 Task: Create a rule from the Routing list, Task moved to a section -> Set Priority in the project TrailPlan , set the section as To-Do and set the priority of the task as  High.
Action: Mouse moved to (45, 356)
Screenshot: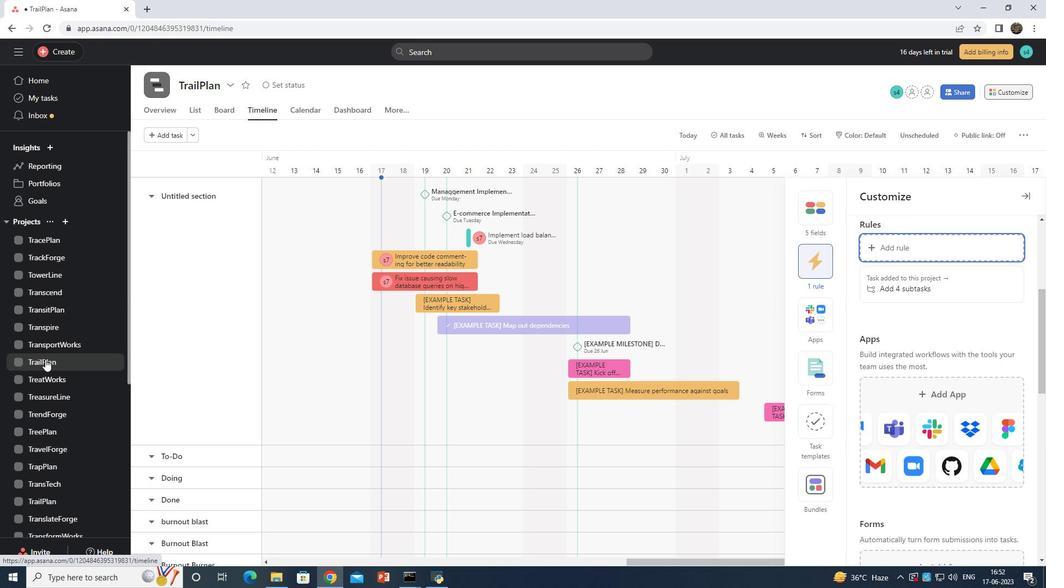 
Action: Mouse pressed left at (45, 356)
Screenshot: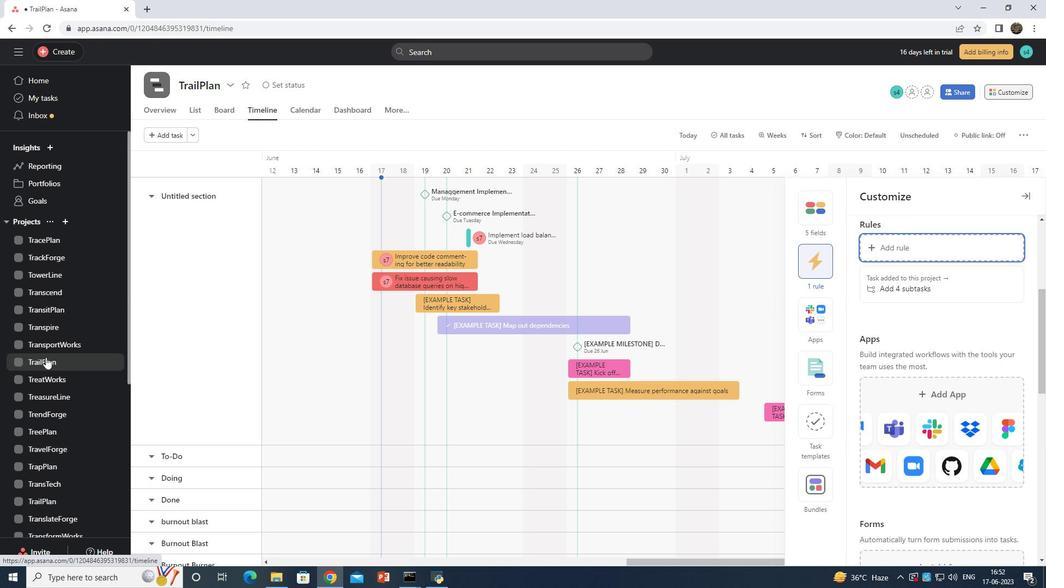 
Action: Mouse moved to (1009, 90)
Screenshot: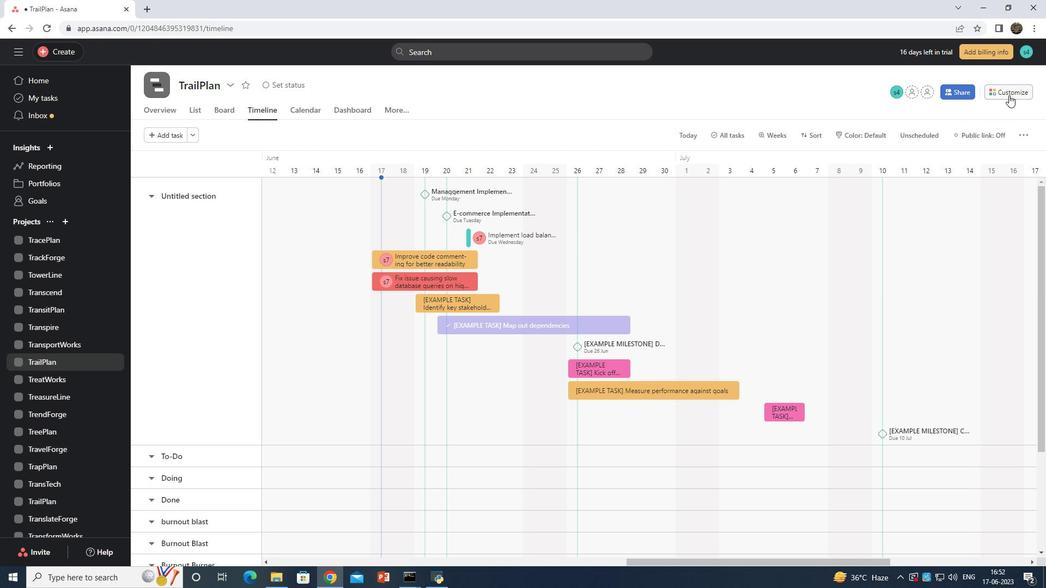 
Action: Mouse pressed left at (1009, 90)
Screenshot: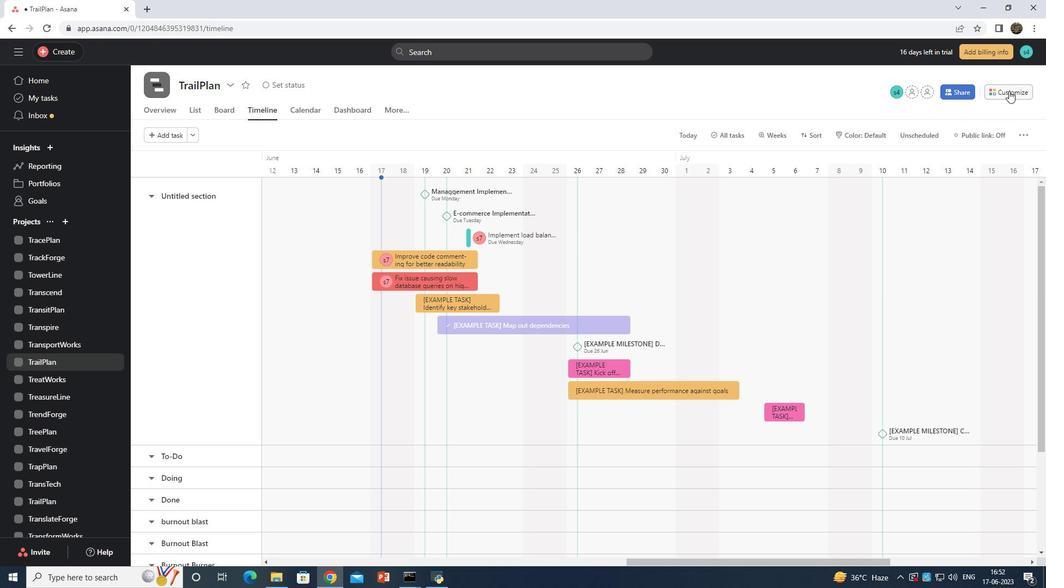 
Action: Mouse moved to (821, 260)
Screenshot: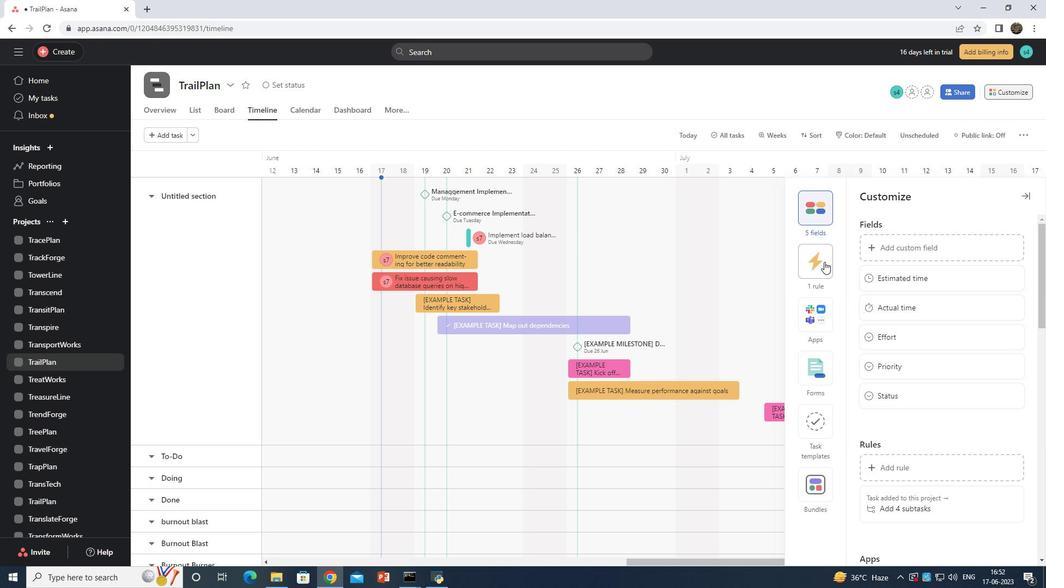 
Action: Mouse pressed left at (821, 260)
Screenshot: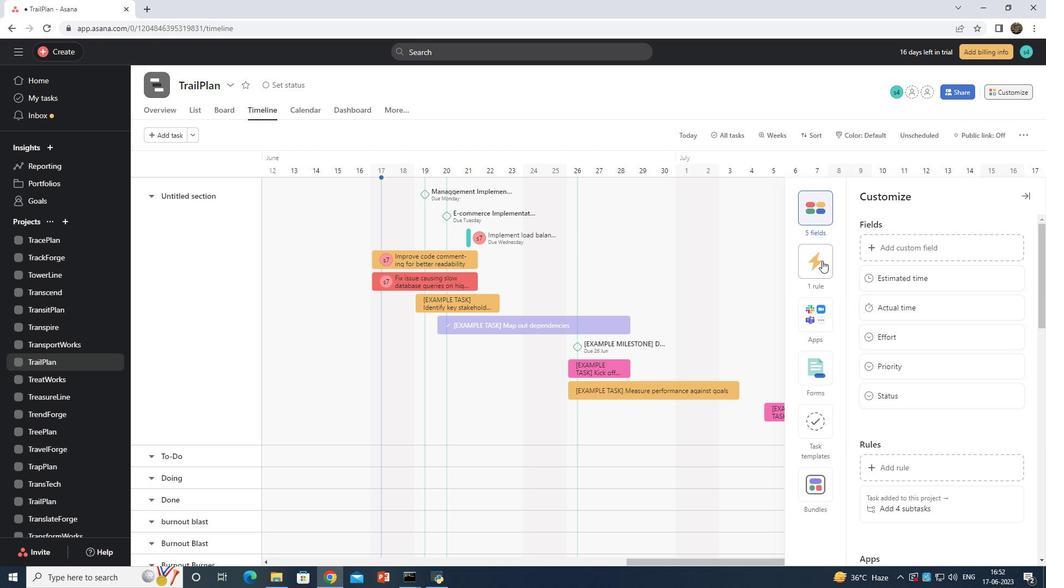 
Action: Mouse moved to (909, 245)
Screenshot: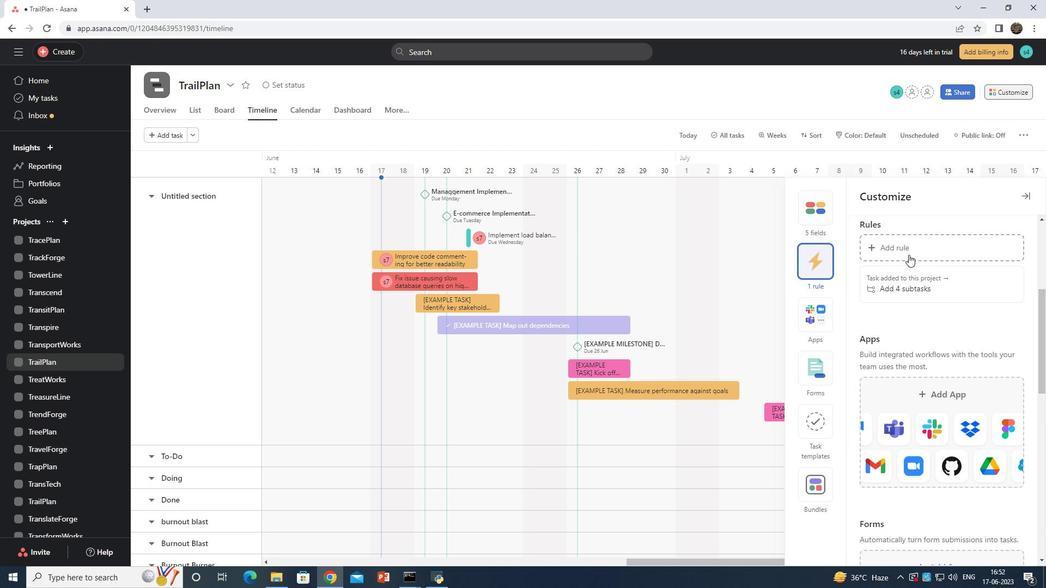 
Action: Mouse pressed left at (909, 245)
Screenshot: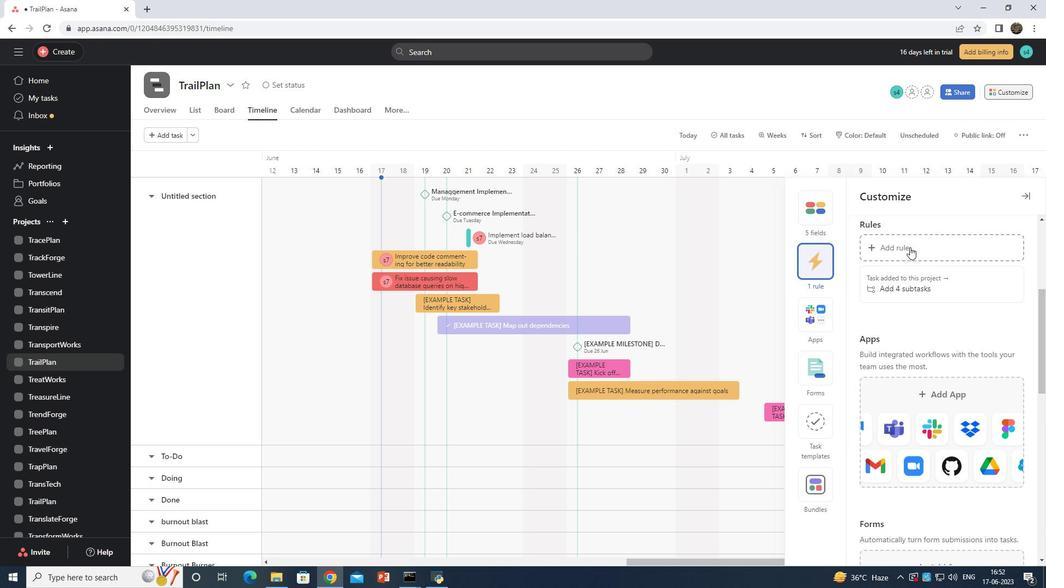 
Action: Mouse moved to (252, 142)
Screenshot: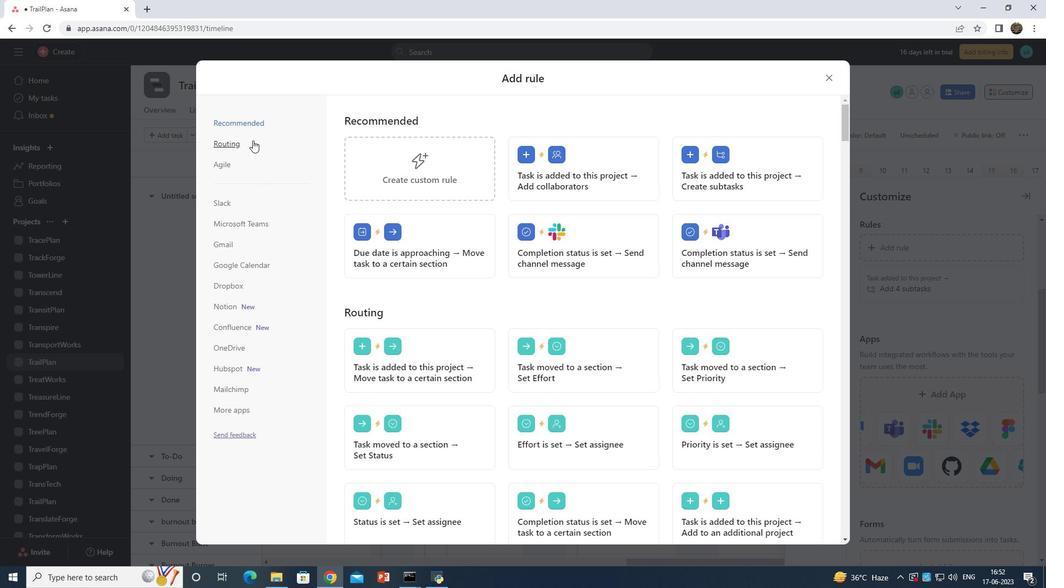 
Action: Mouse pressed left at (252, 142)
Screenshot: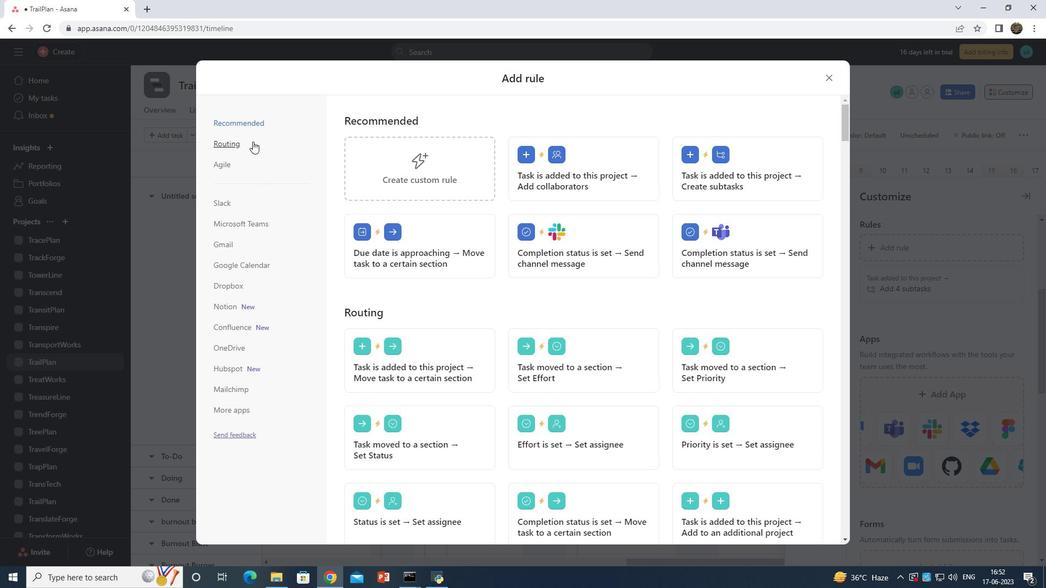 
Action: Mouse moved to (776, 162)
Screenshot: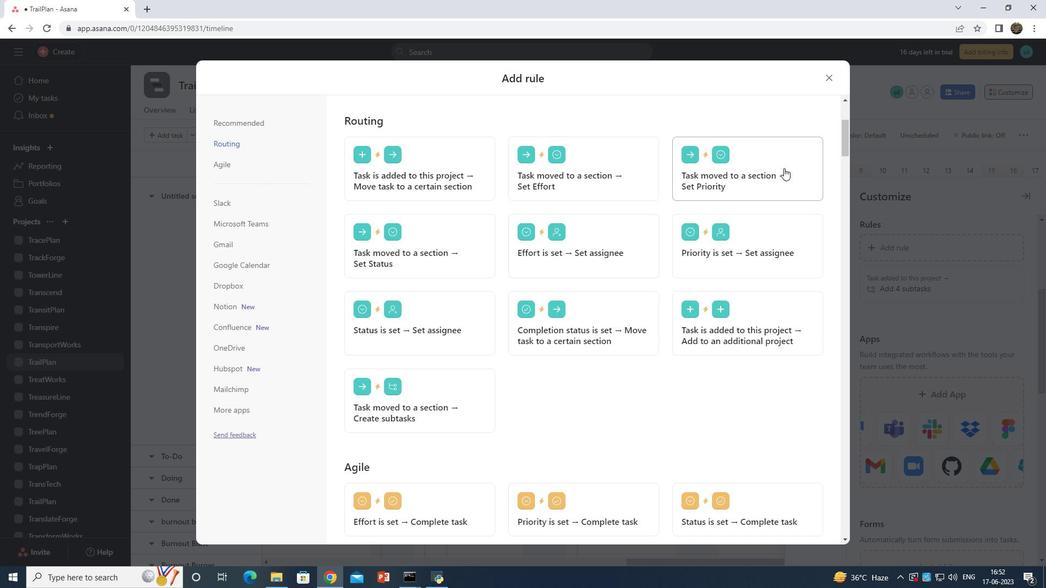 
Action: Mouse pressed left at (776, 162)
Screenshot: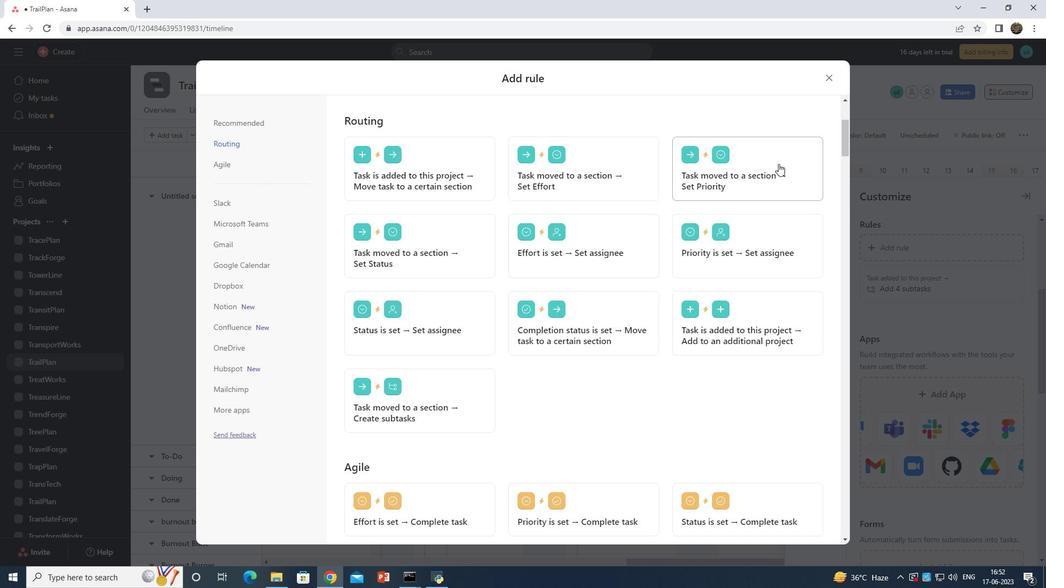 
Action: Mouse moved to (392, 307)
Screenshot: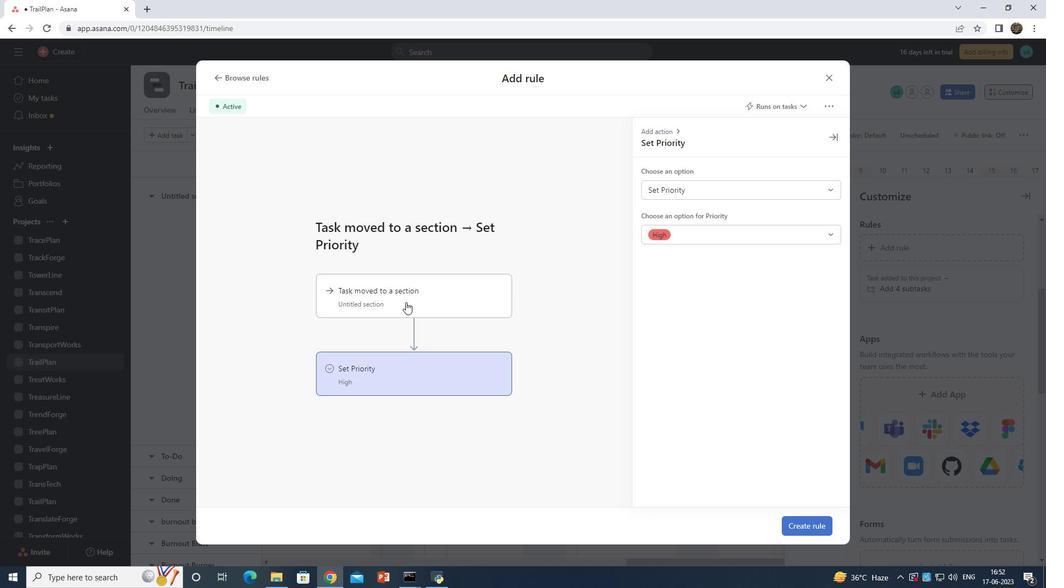 
Action: Mouse pressed left at (392, 307)
Screenshot: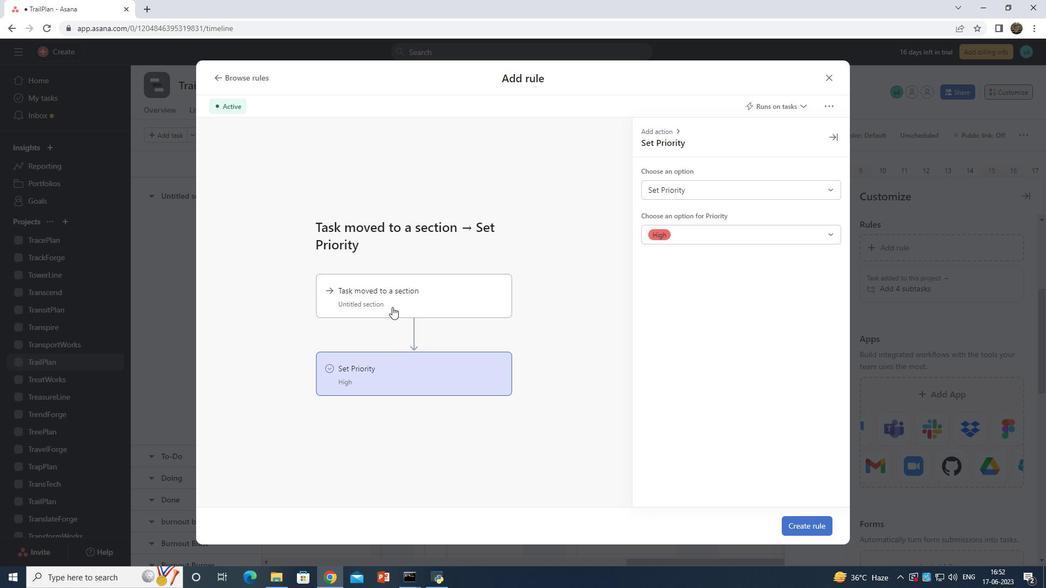
Action: Mouse moved to (405, 372)
Screenshot: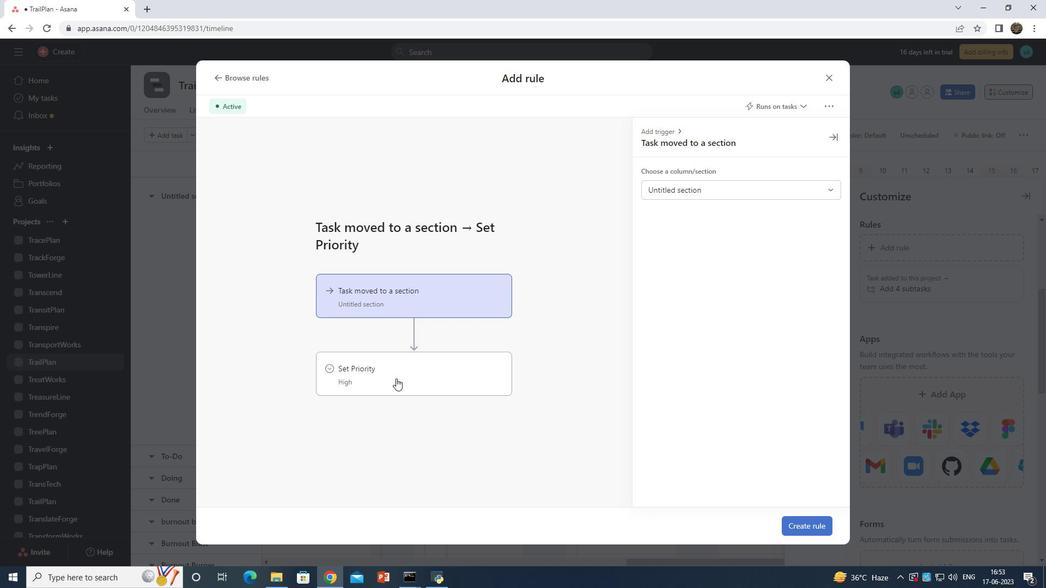 
Action: Mouse pressed left at (405, 372)
Screenshot: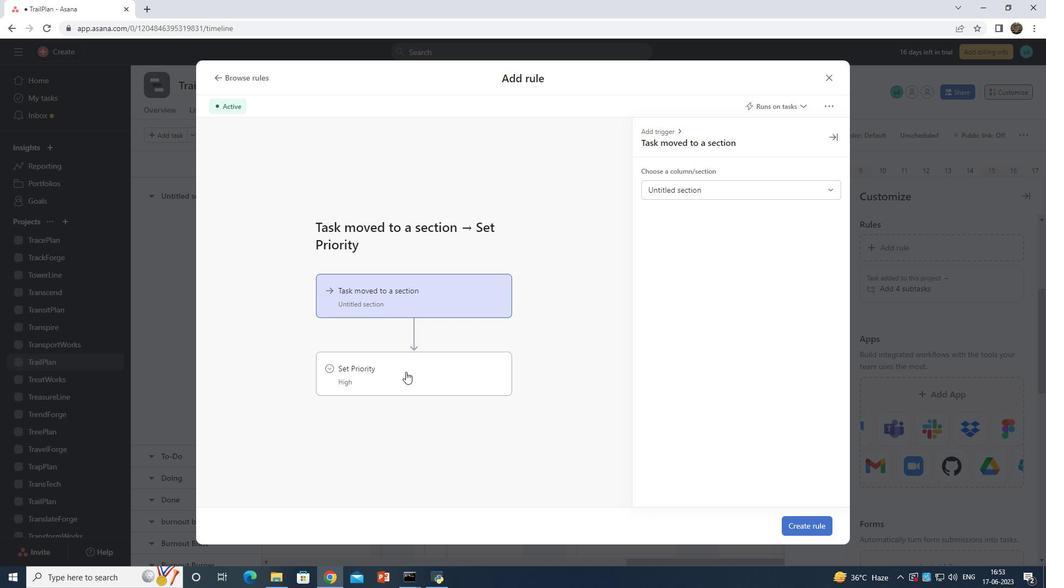 
Action: Mouse moved to (829, 187)
Screenshot: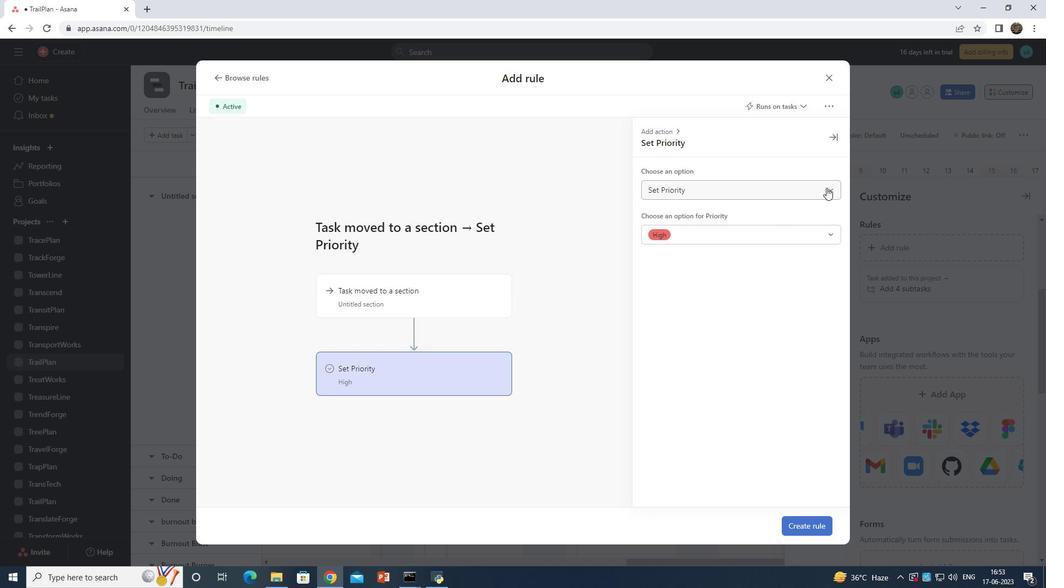 
Action: Mouse pressed left at (829, 187)
Screenshot: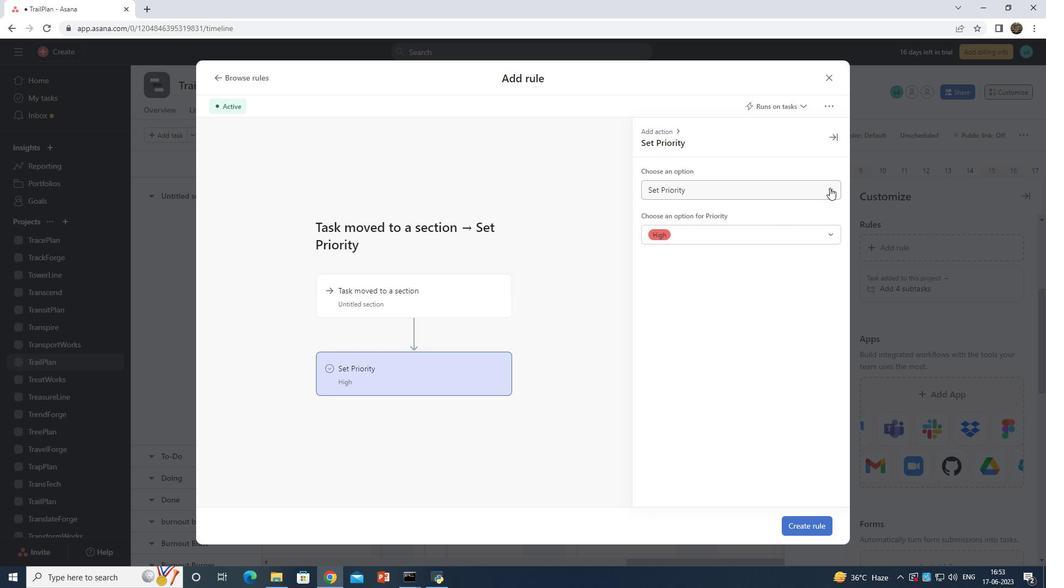 
Action: Mouse moved to (529, 360)
Screenshot: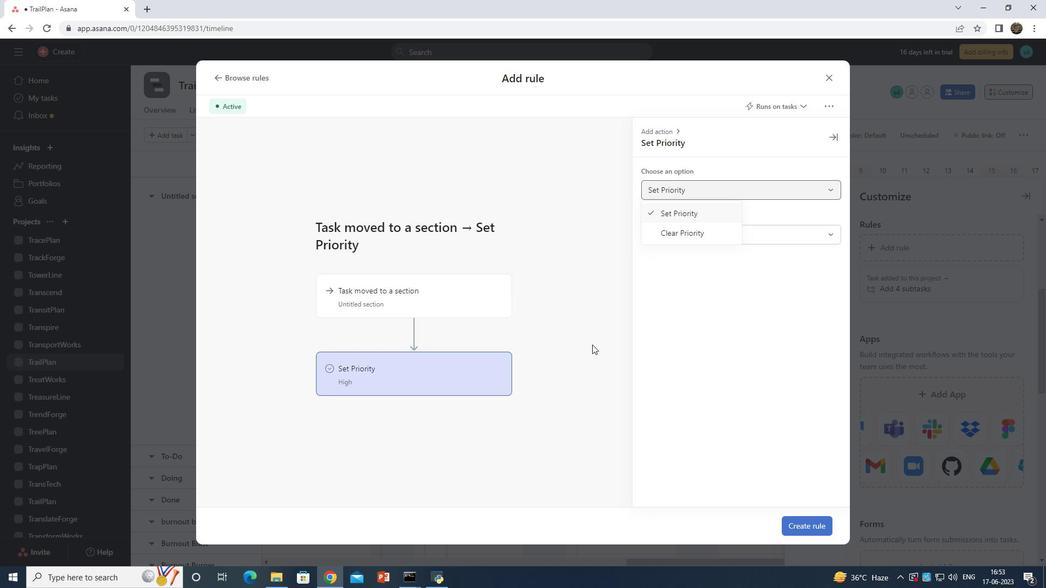 
Action: Mouse pressed left at (529, 360)
Screenshot: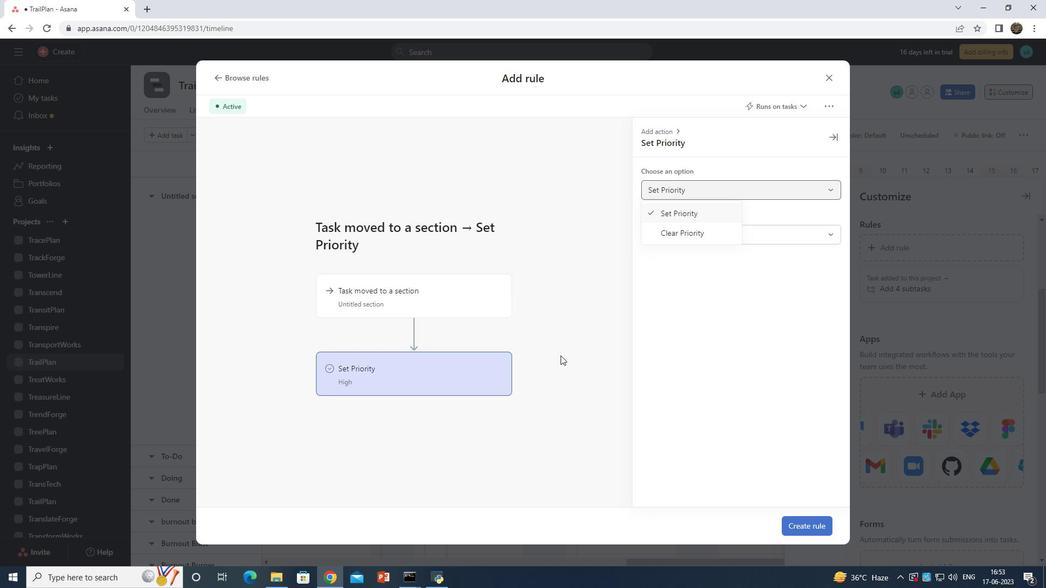 
Action: Mouse moved to (421, 289)
Screenshot: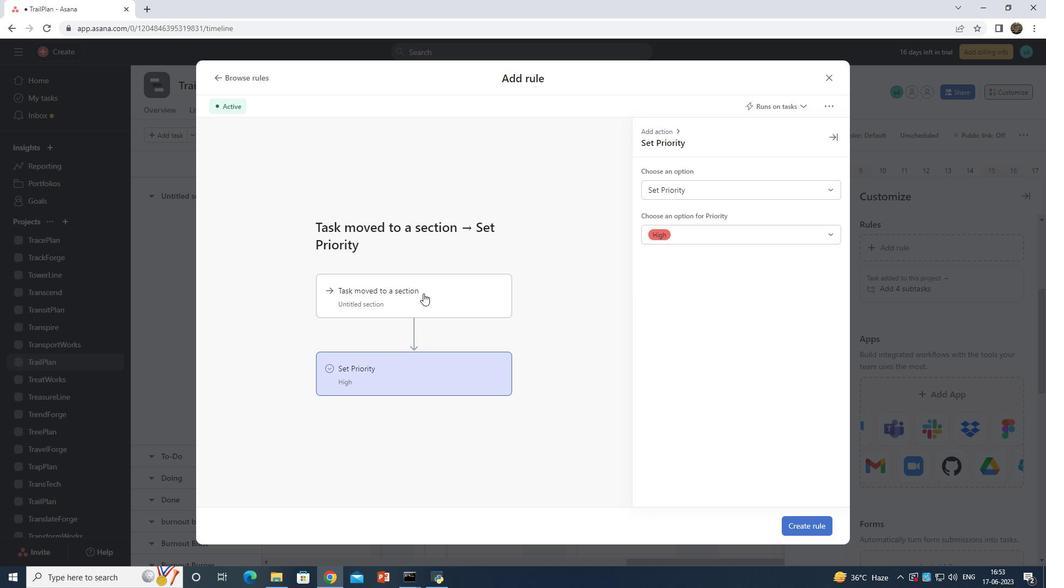 
Action: Mouse pressed left at (421, 290)
Screenshot: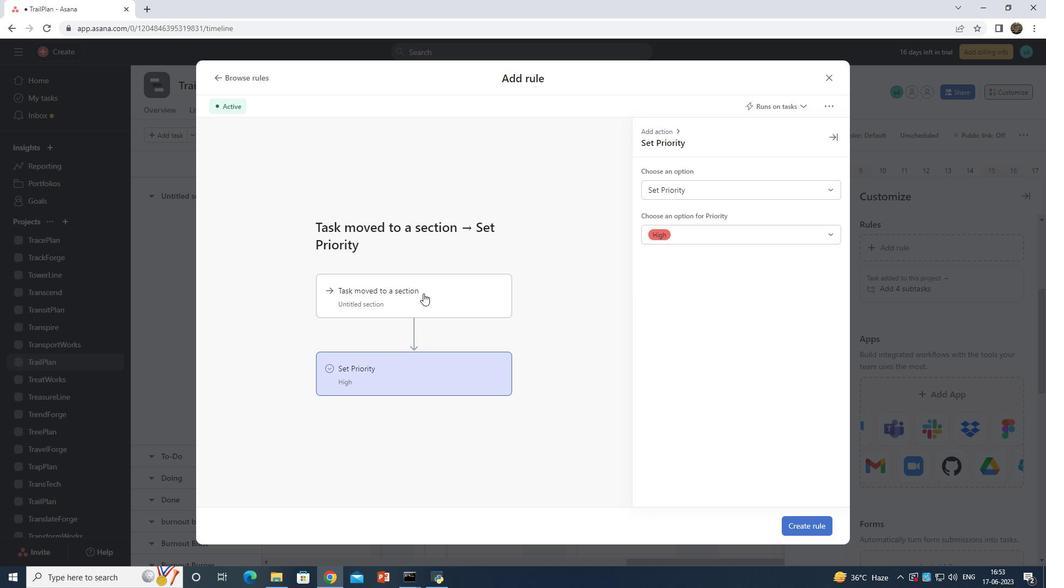 
Action: Mouse moved to (821, 187)
Screenshot: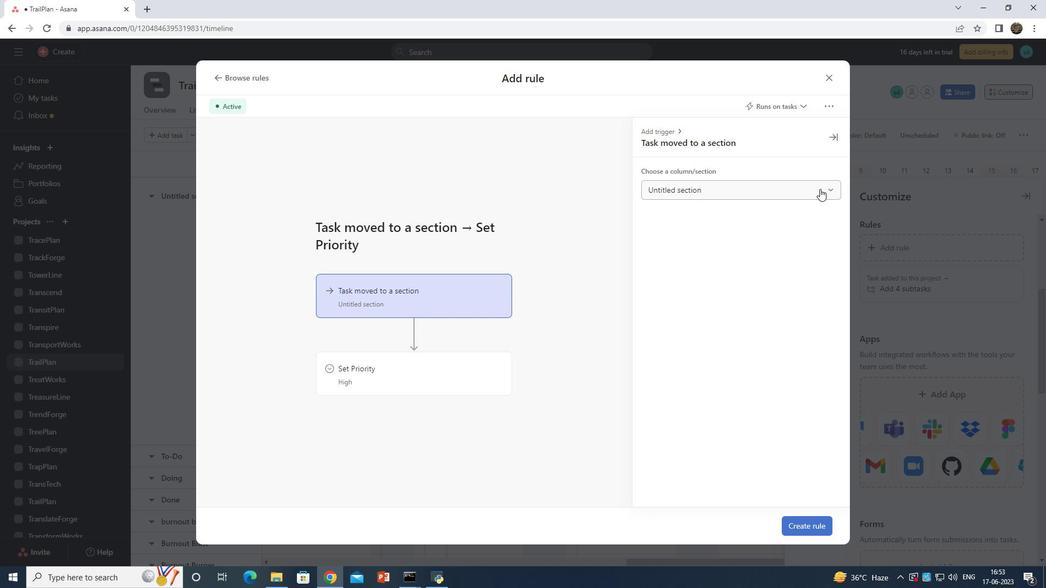 
Action: Mouse pressed left at (821, 187)
Screenshot: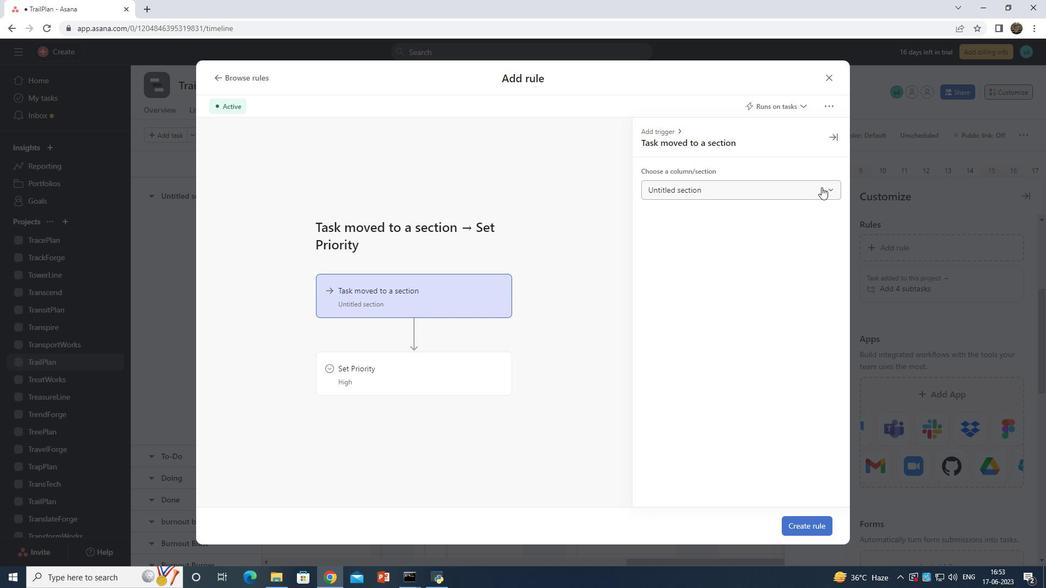 
Action: Mouse moved to (713, 231)
Screenshot: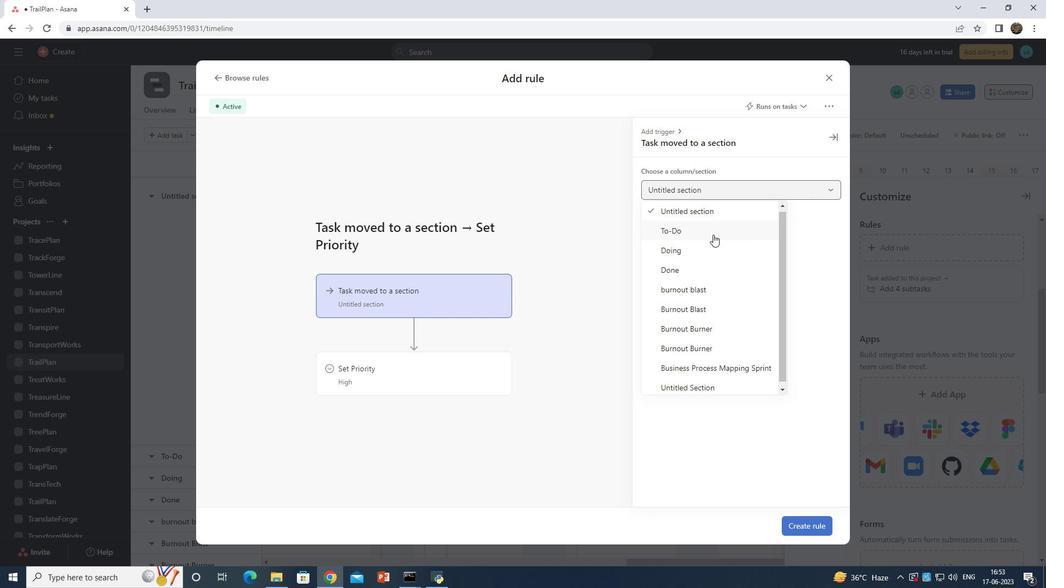 
Action: Mouse pressed left at (713, 231)
Screenshot: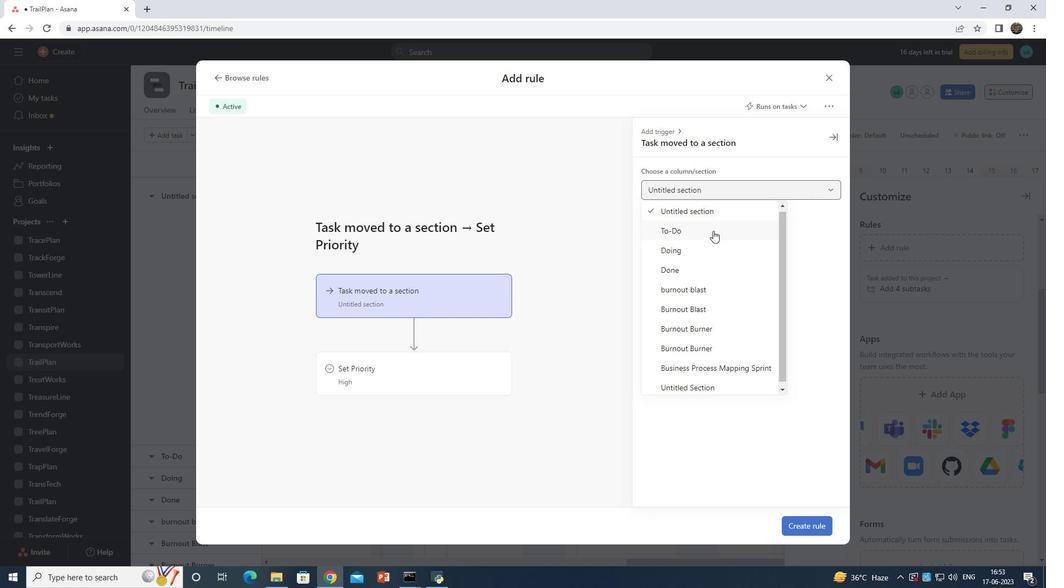 
Action: Mouse moved to (378, 373)
Screenshot: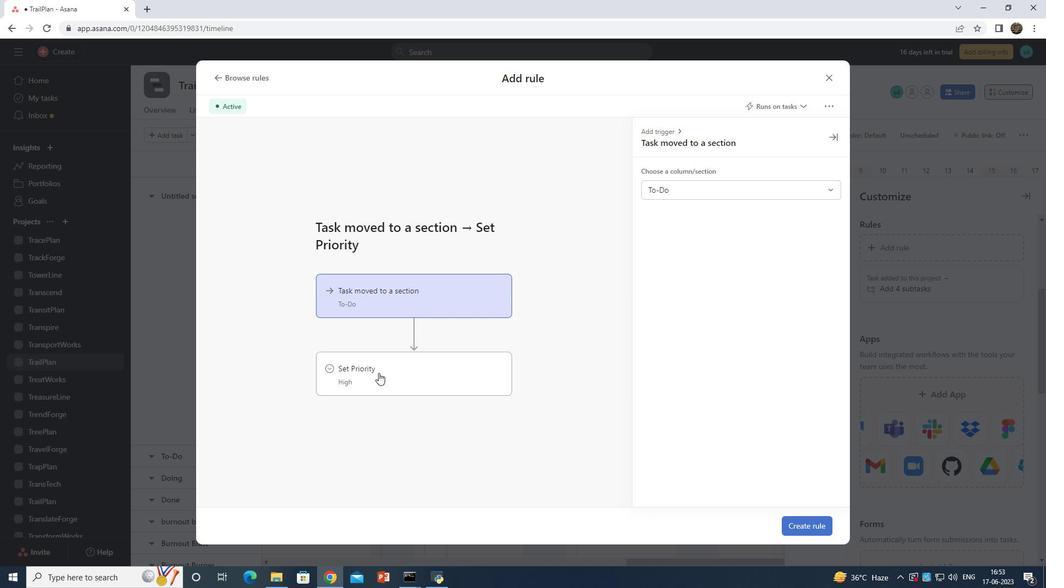 
Action: Mouse pressed left at (378, 373)
Screenshot: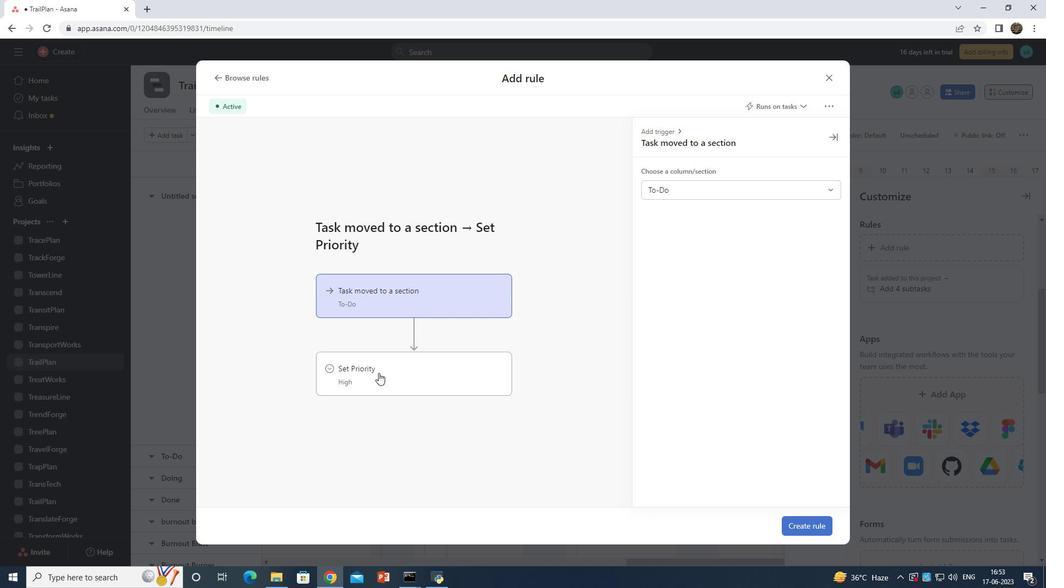 
Action: Mouse moved to (798, 230)
Screenshot: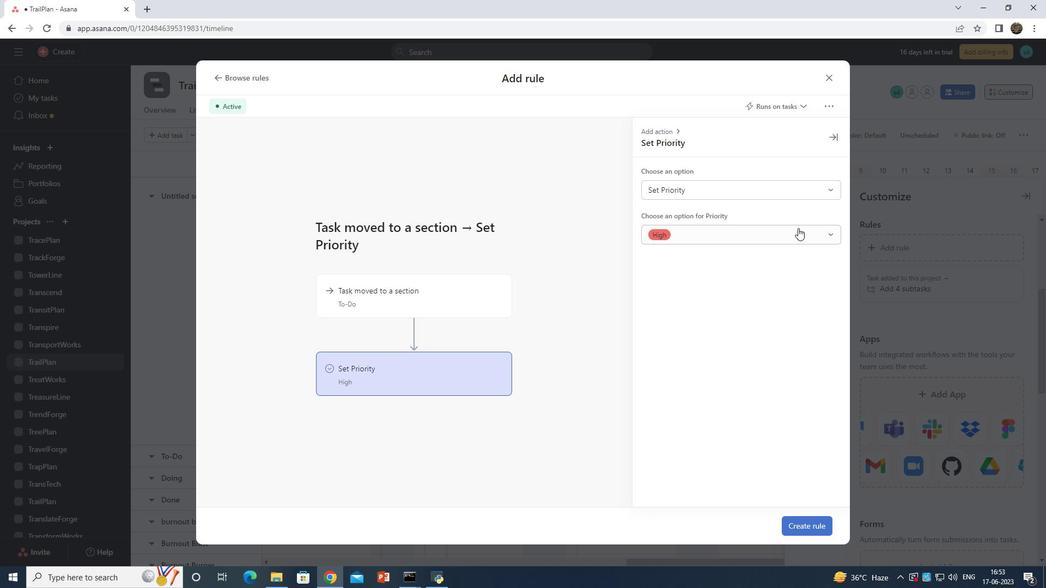 
Action: Mouse pressed left at (798, 230)
Screenshot: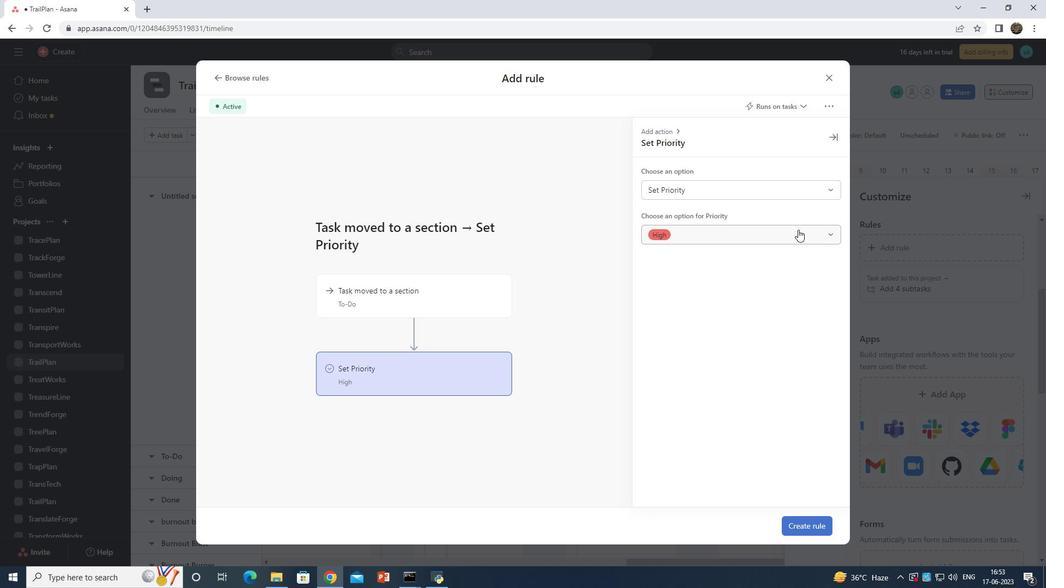 
Action: Mouse moved to (670, 251)
Screenshot: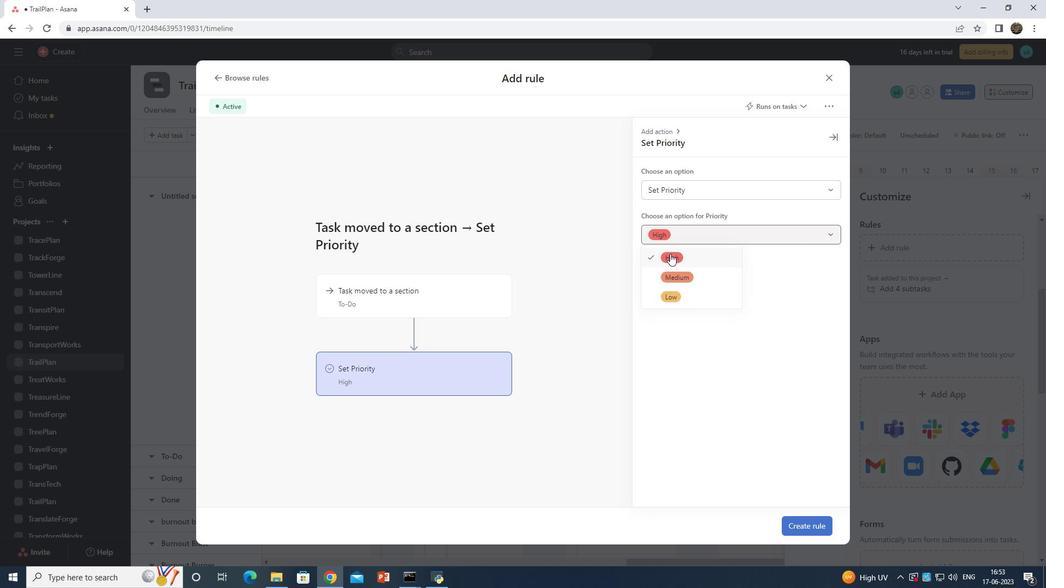 
Action: Mouse pressed left at (670, 251)
Screenshot: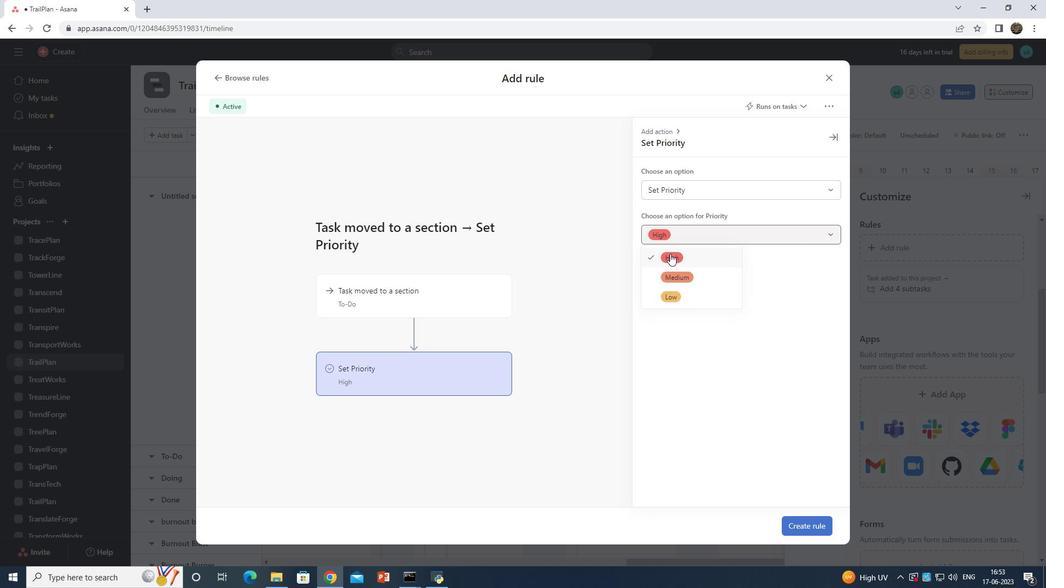 
Action: Mouse moved to (814, 525)
Screenshot: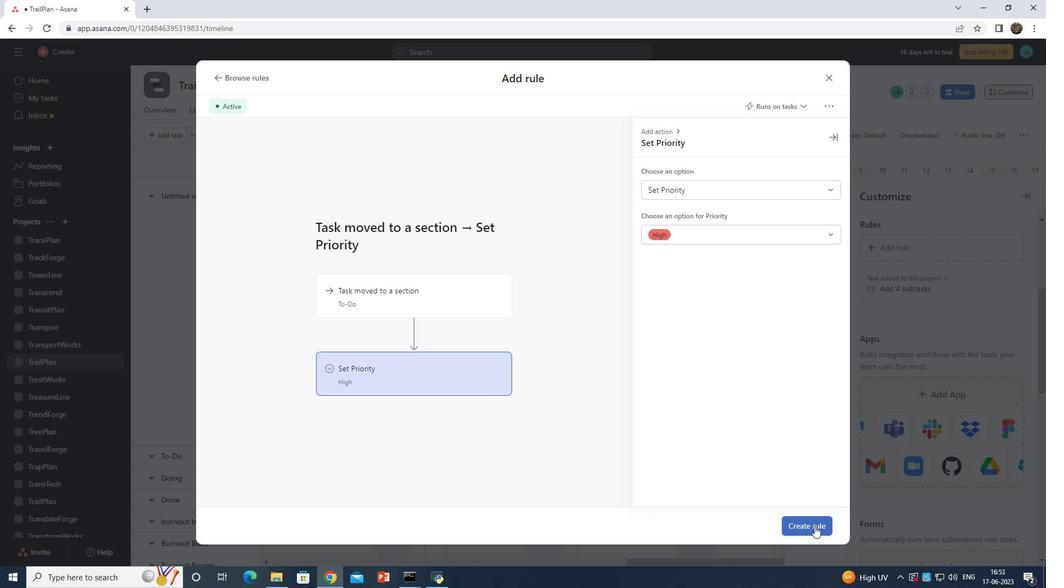 
Action: Mouse pressed left at (814, 525)
Screenshot: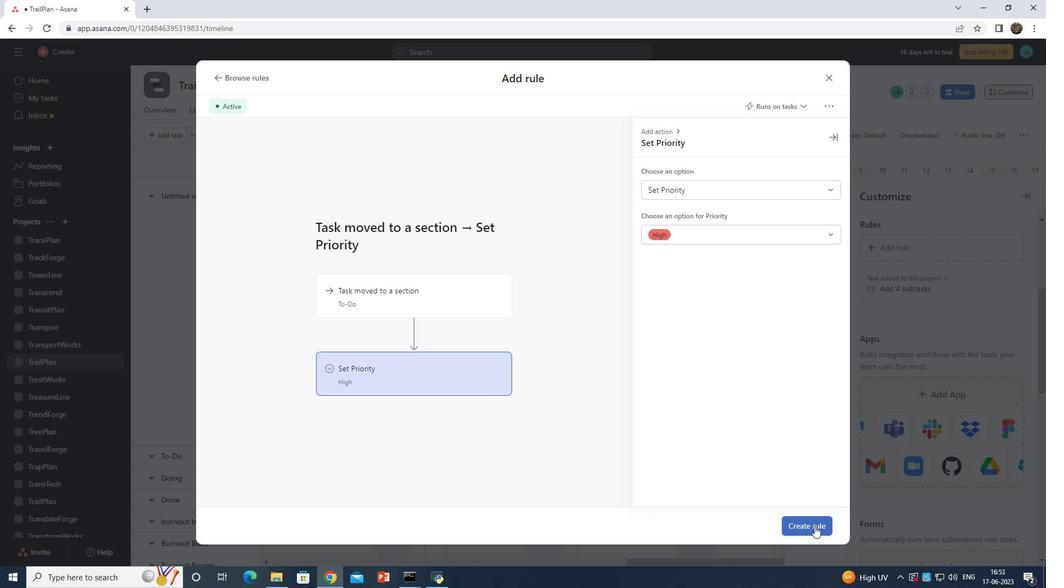 
Action: Mouse moved to (815, 525)
Screenshot: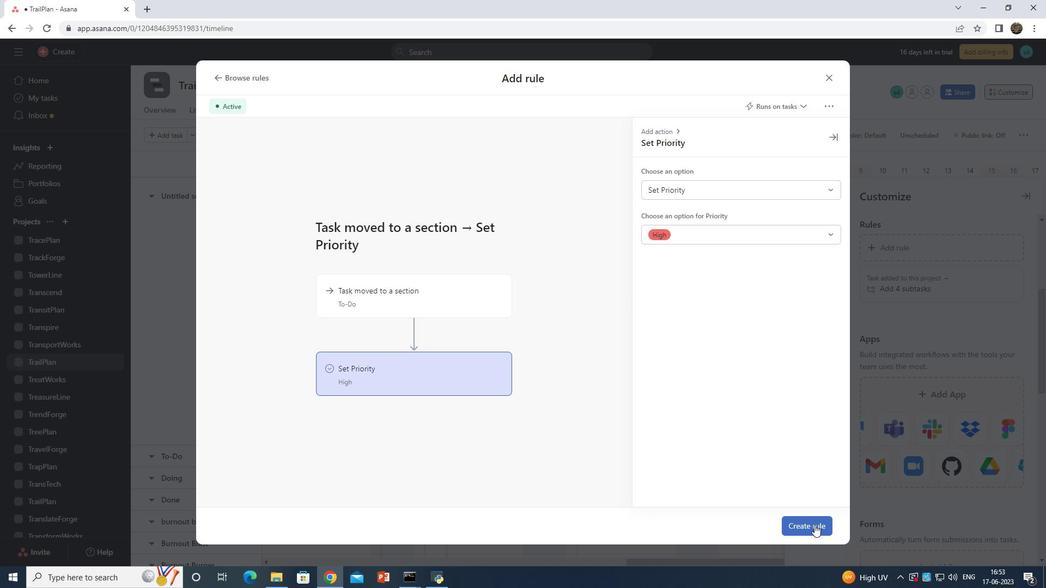 
